 Task: Add Yellow Label titled Label0022 to Card Card0022 in Board Board0021 in Workspace Development in Trello
Action: Mouse moved to (382, 435)
Screenshot: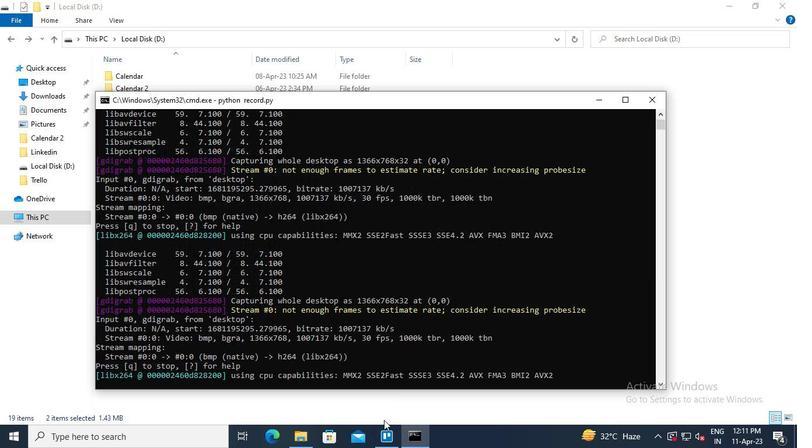 
Action: Mouse pressed left at (382, 435)
Screenshot: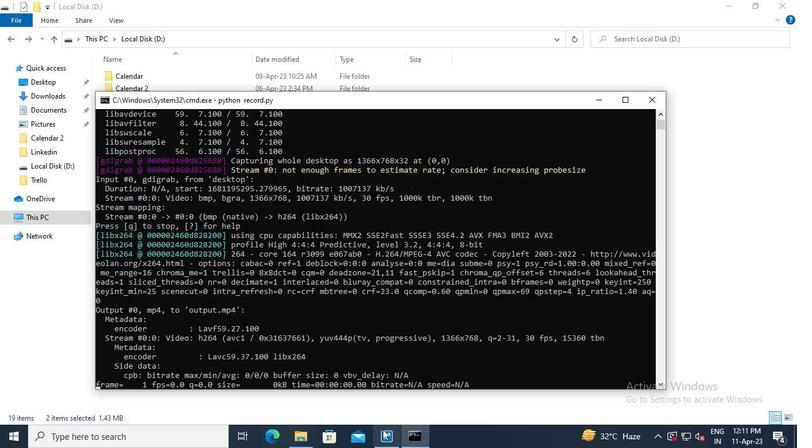 
Action: Mouse moved to (197, 193)
Screenshot: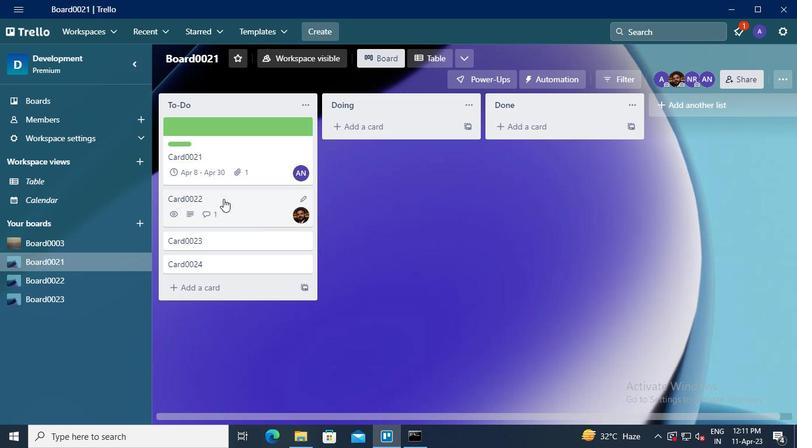 
Action: Mouse pressed left at (197, 193)
Screenshot: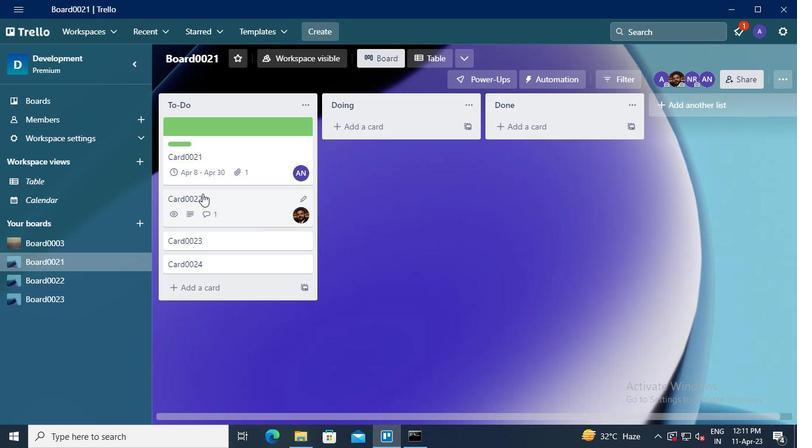
Action: Mouse moved to (535, 175)
Screenshot: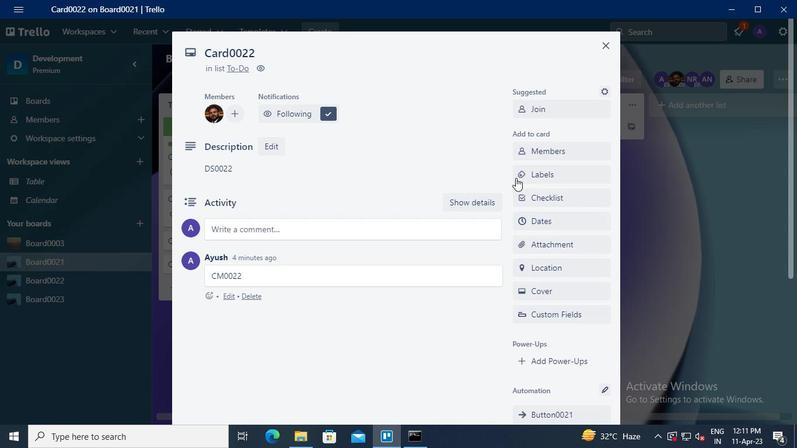 
Action: Mouse pressed left at (535, 175)
Screenshot: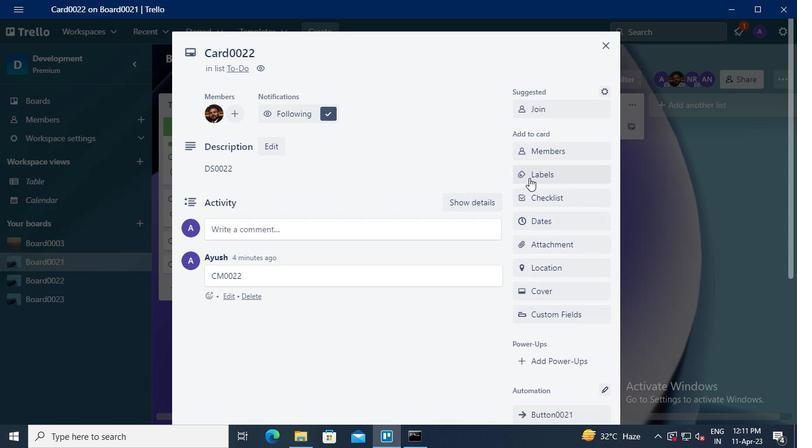 
Action: Mouse moved to (593, 285)
Screenshot: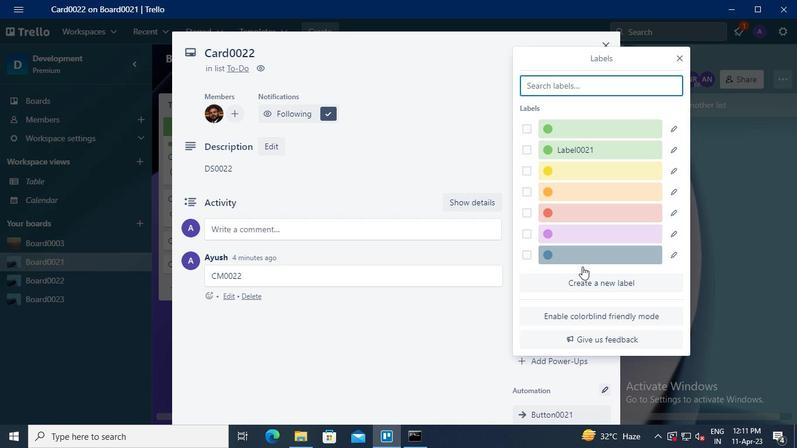 
Action: Mouse pressed left at (593, 285)
Screenshot: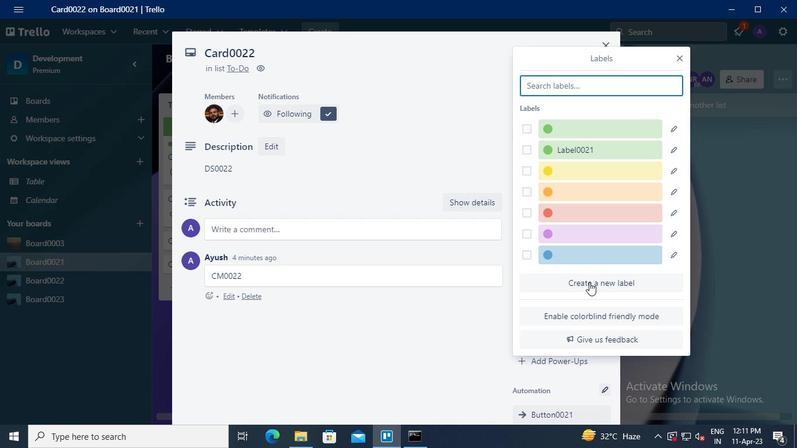 
Action: Mouse moved to (570, 168)
Screenshot: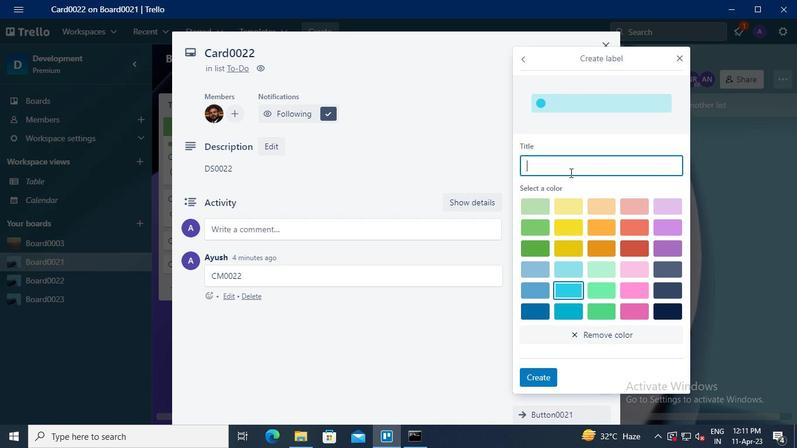 
Action: Mouse pressed left at (570, 168)
Screenshot: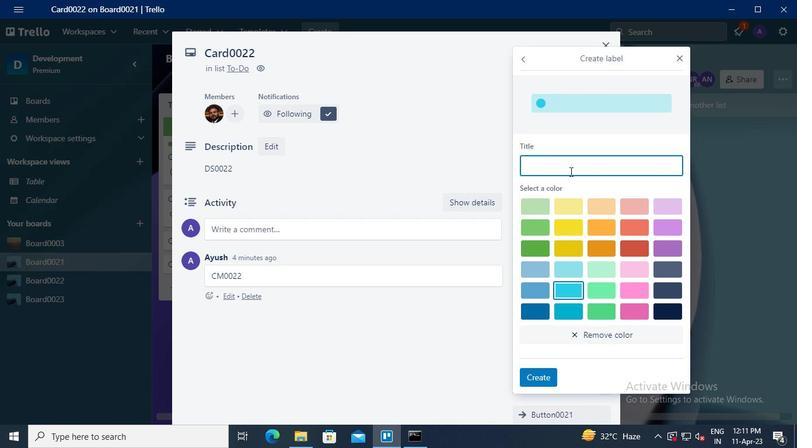 
Action: Keyboard Key.shift
Screenshot: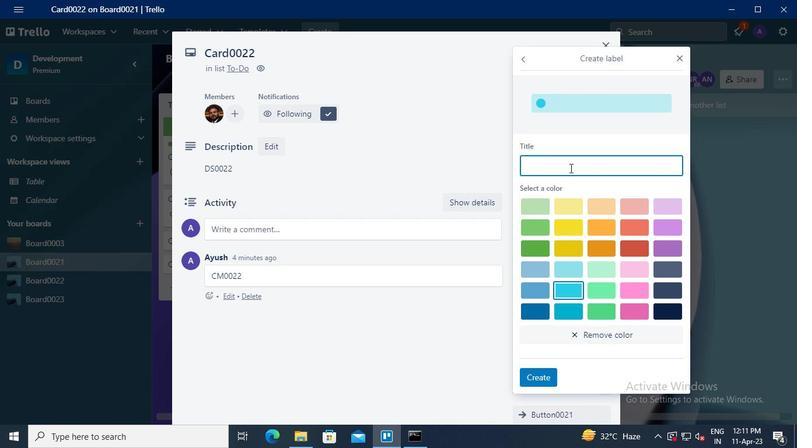 
Action: Keyboard L
Screenshot: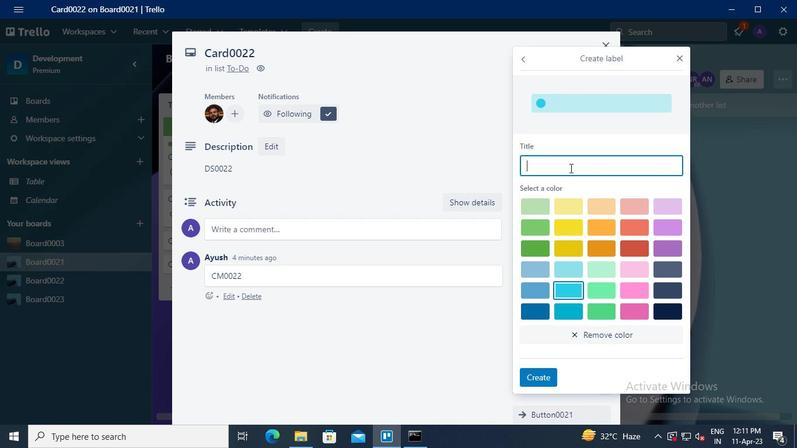 
Action: Keyboard a
Screenshot: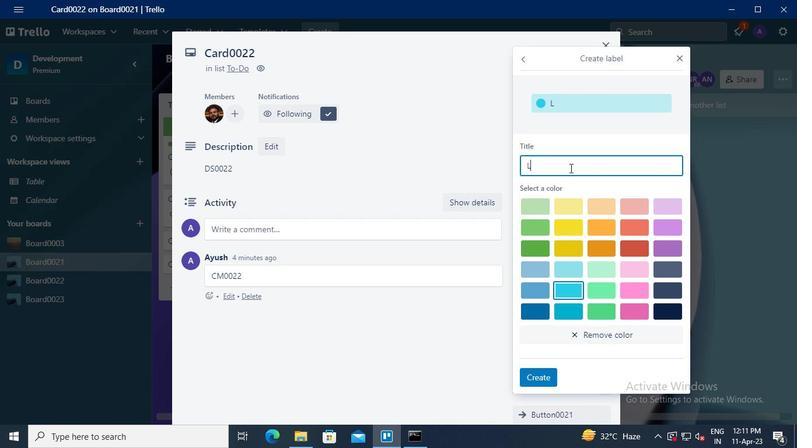 
Action: Keyboard b
Screenshot: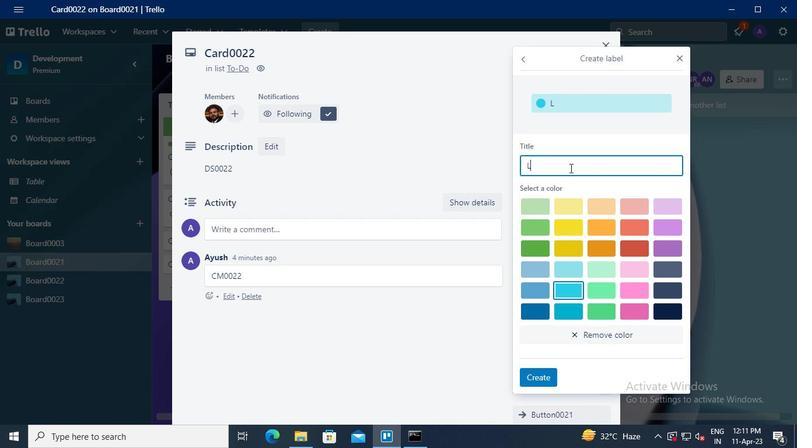 
Action: Keyboard e
Screenshot: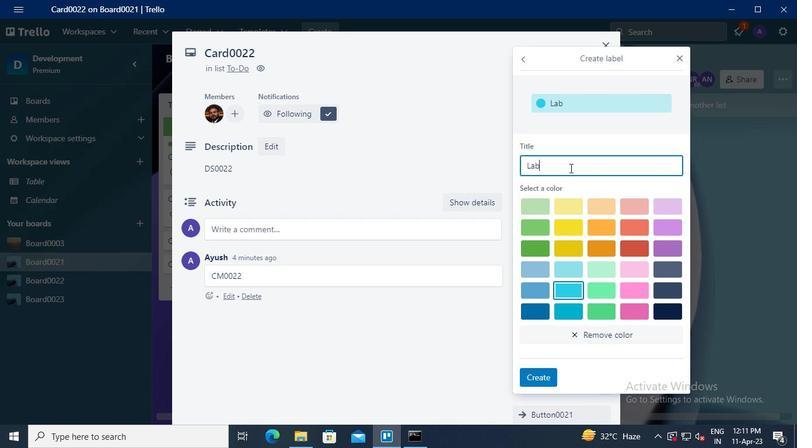 
Action: Keyboard l
Screenshot: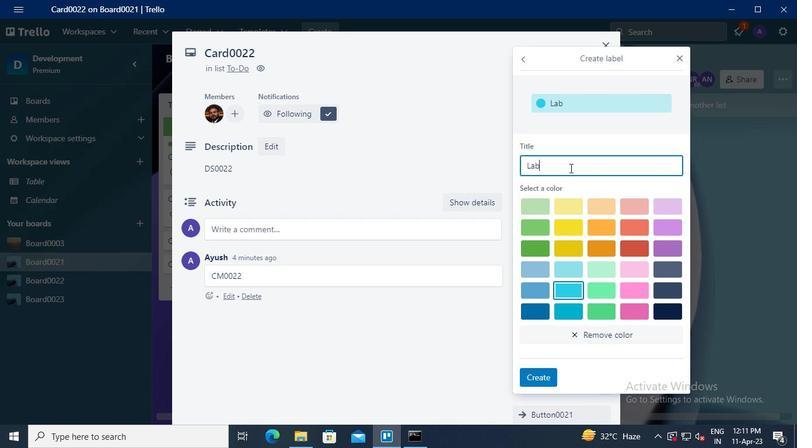 
Action: Keyboard <96>
Screenshot: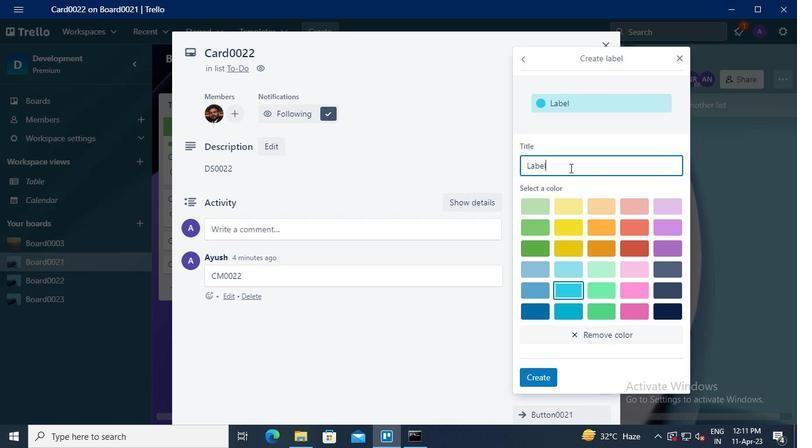 
Action: Keyboard <96>
Screenshot: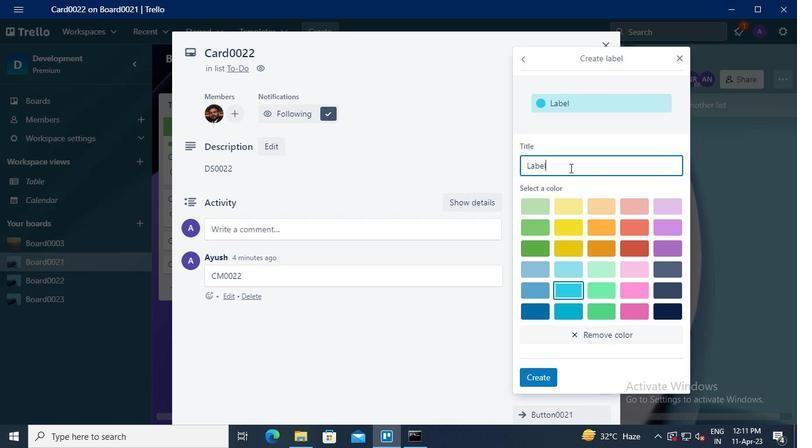 
Action: Keyboard <98>
Screenshot: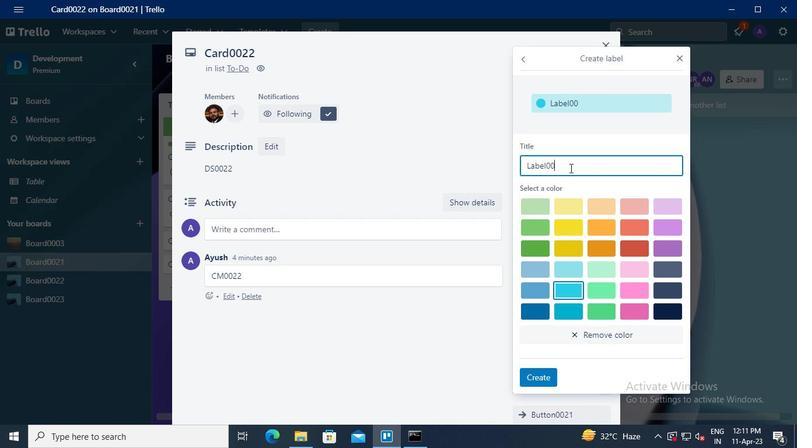 
Action: Keyboard <98>
Screenshot: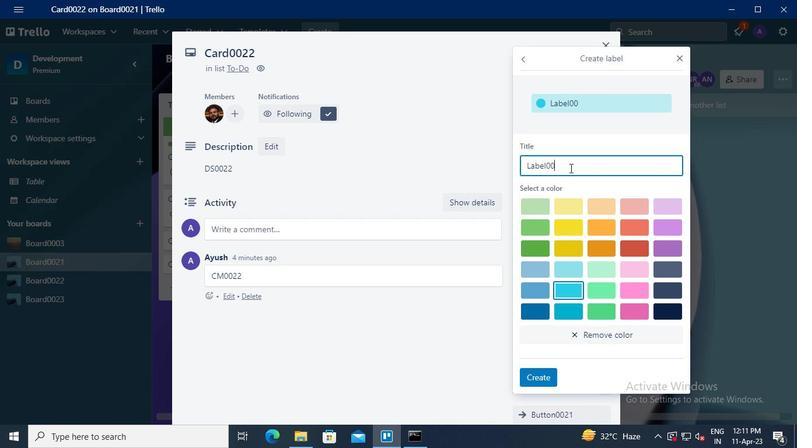 
Action: Mouse moved to (571, 233)
Screenshot: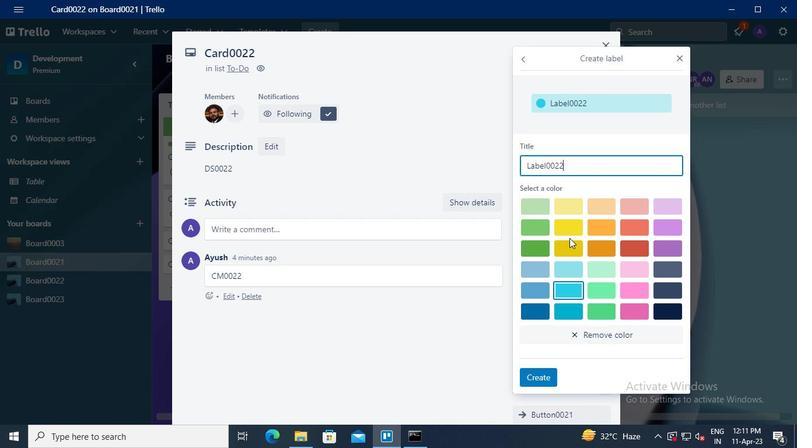 
Action: Mouse pressed left at (571, 233)
Screenshot: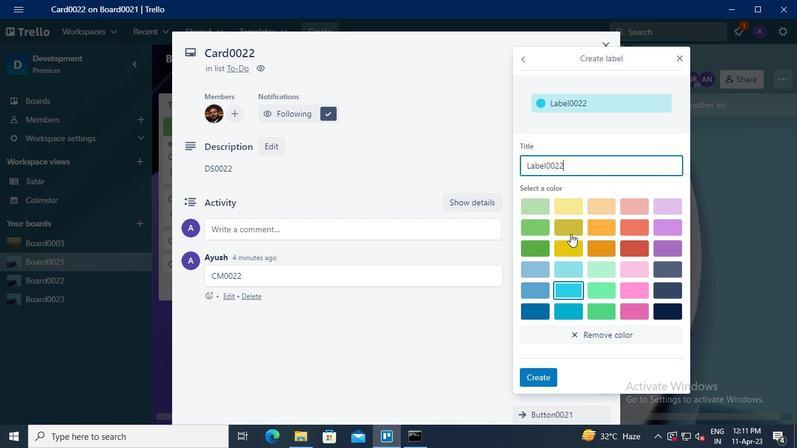 
Action: Mouse moved to (540, 371)
Screenshot: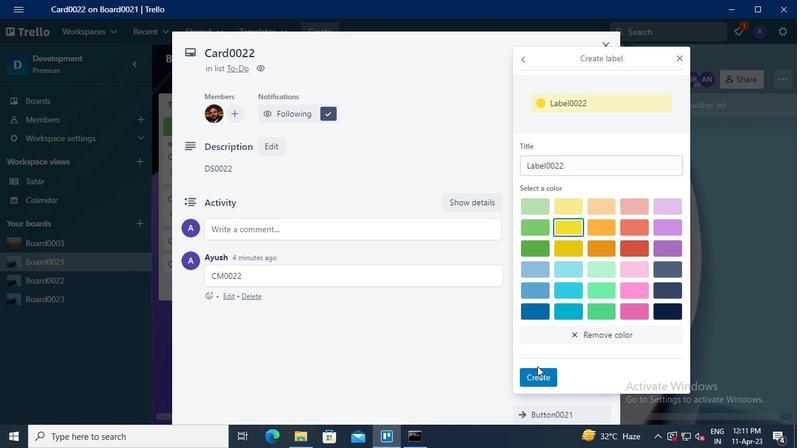 
Action: Mouse pressed left at (540, 371)
Screenshot: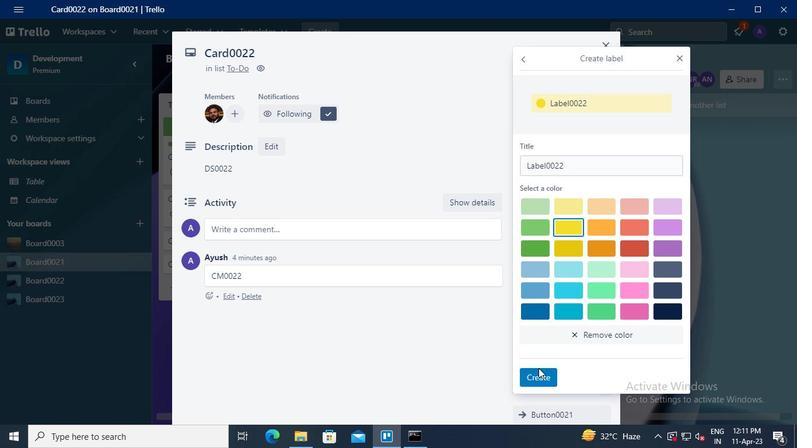 
Action: Mouse moved to (426, 439)
Screenshot: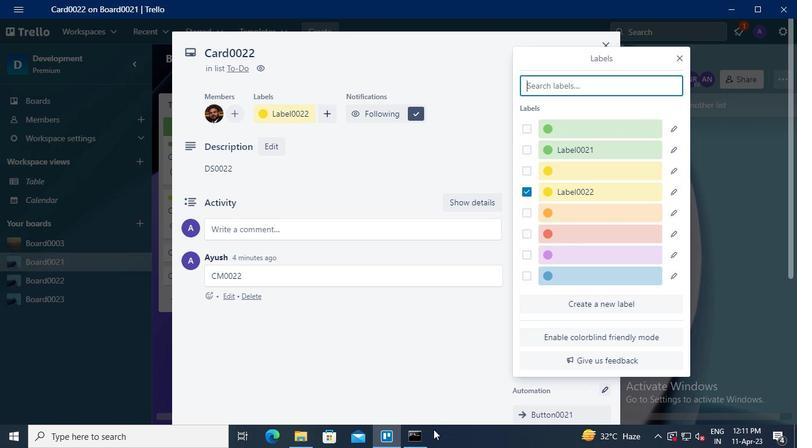 
Action: Mouse pressed left at (426, 439)
Screenshot: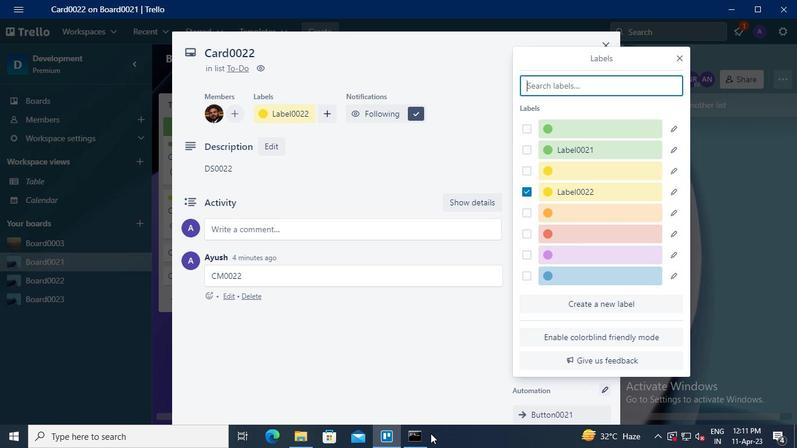 
Action: Mouse moved to (647, 103)
Screenshot: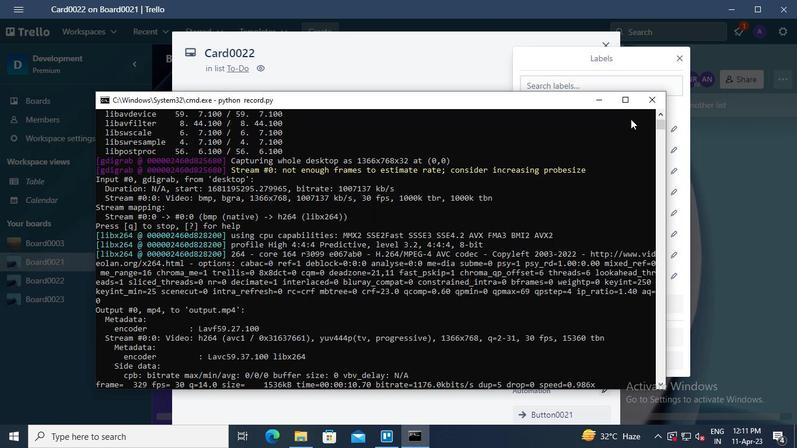 
Action: Mouse pressed left at (647, 103)
Screenshot: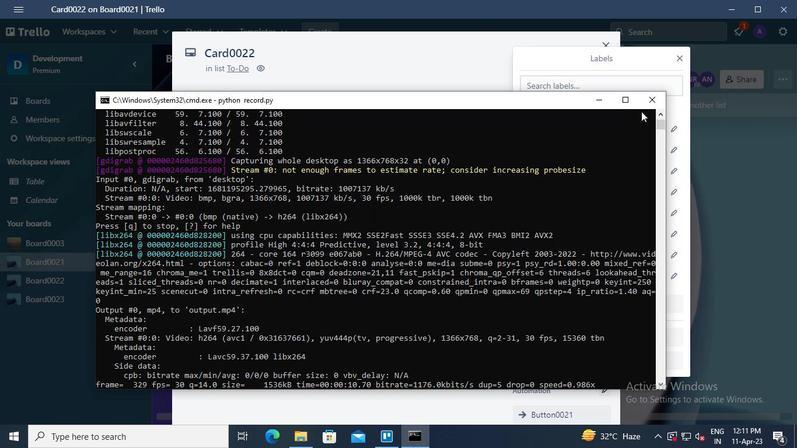 
